 Task: Look for products with hibiscus flavor.
Action: Mouse pressed left at (15, 70)
Screenshot: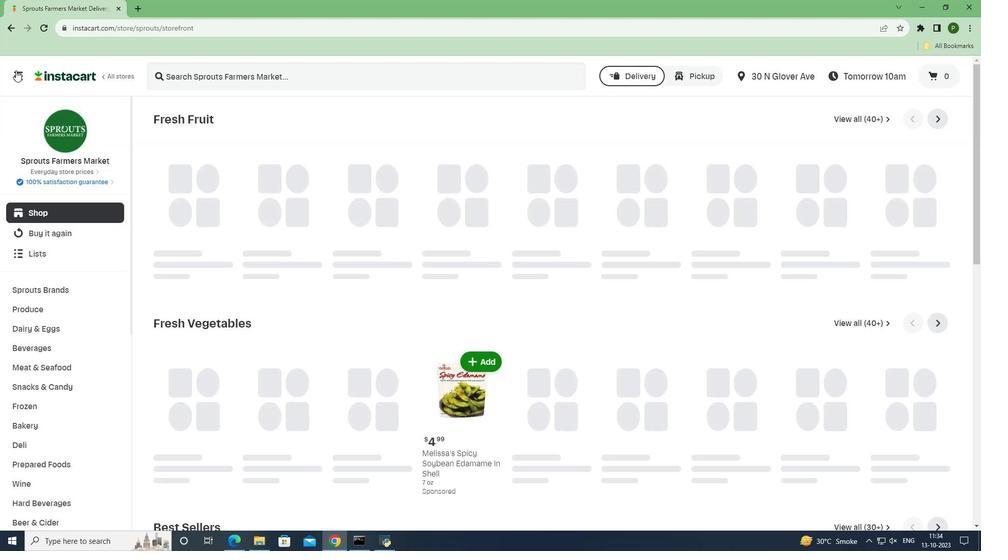 
Action: Mouse moved to (36, 266)
Screenshot: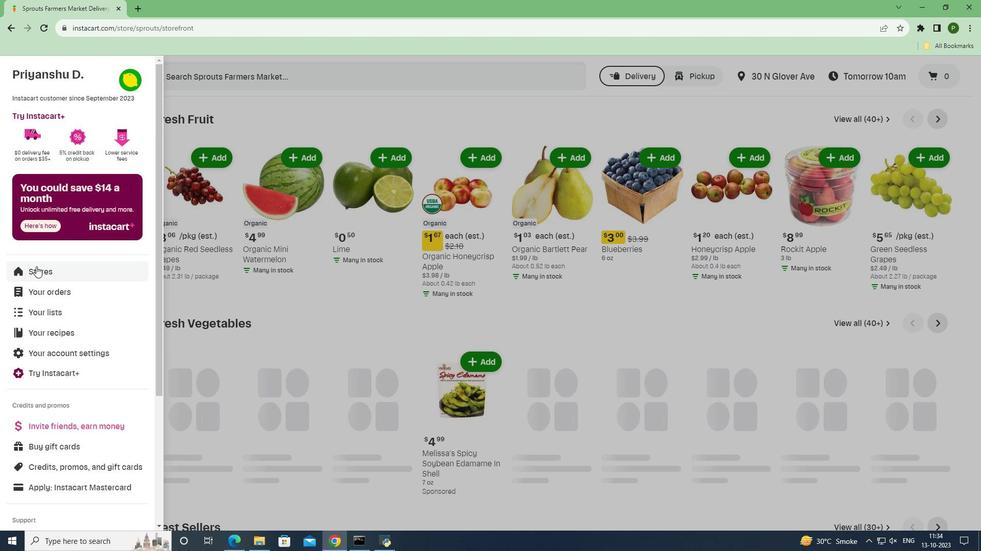 
Action: Mouse pressed left at (36, 266)
Screenshot: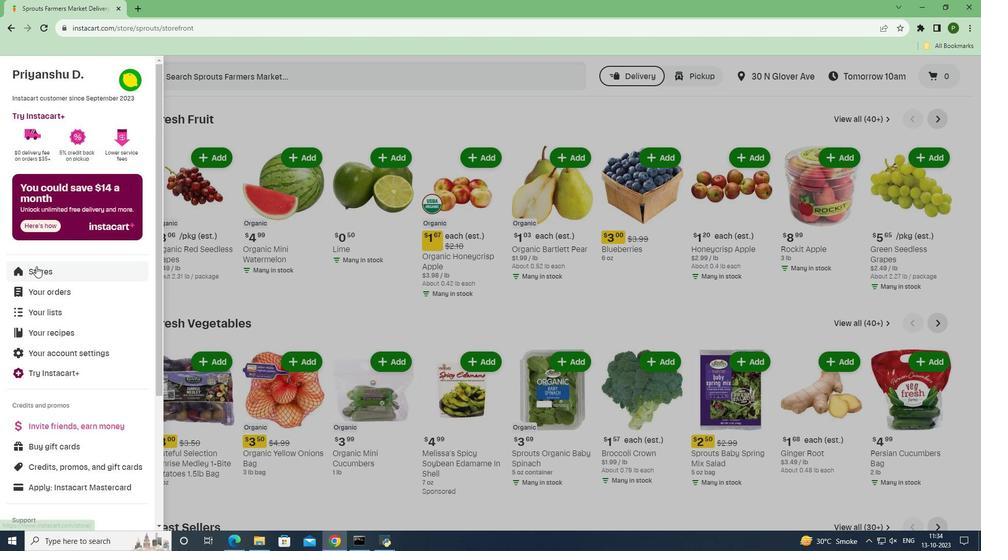 
Action: Mouse moved to (233, 121)
Screenshot: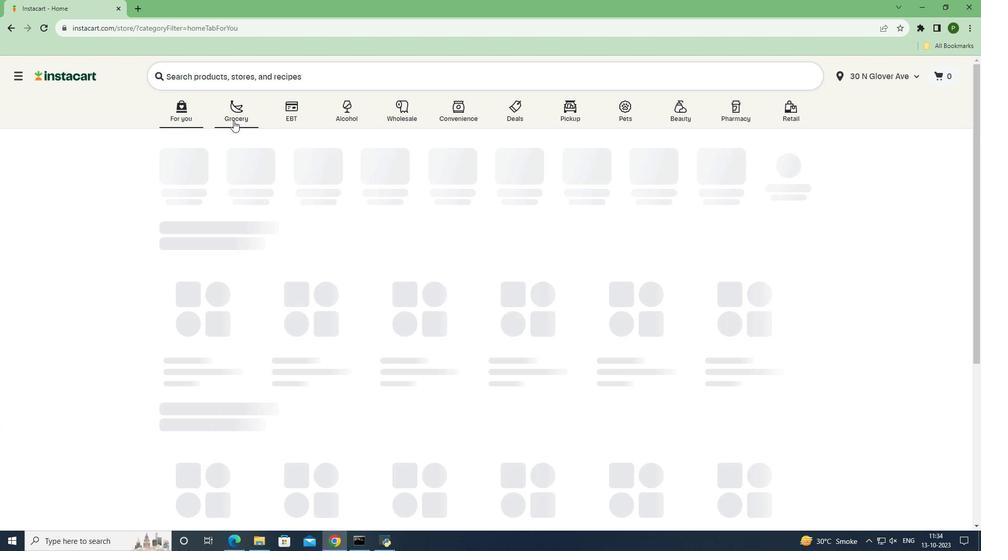 
Action: Mouse pressed left at (233, 121)
Screenshot: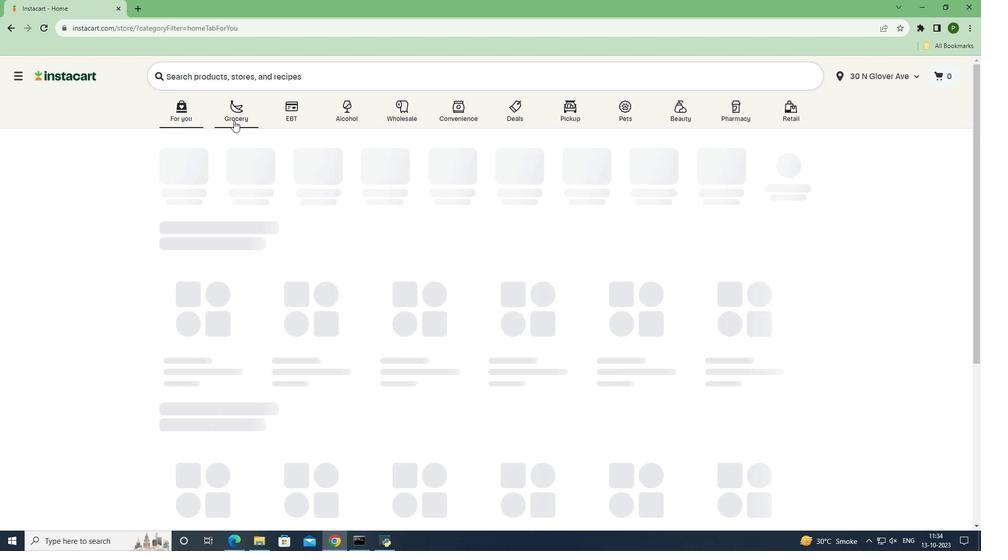 
Action: Mouse moved to (615, 236)
Screenshot: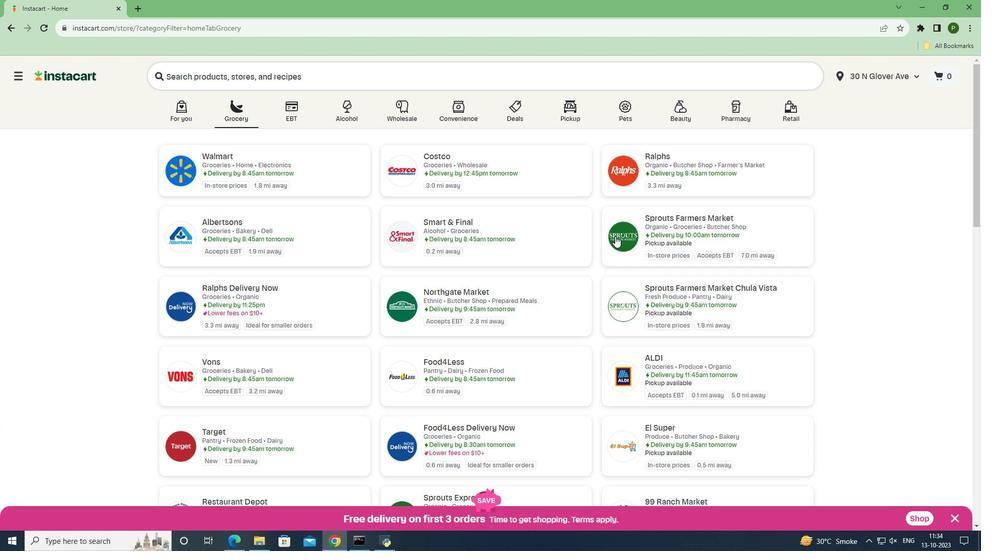 
Action: Mouse pressed left at (615, 236)
Screenshot: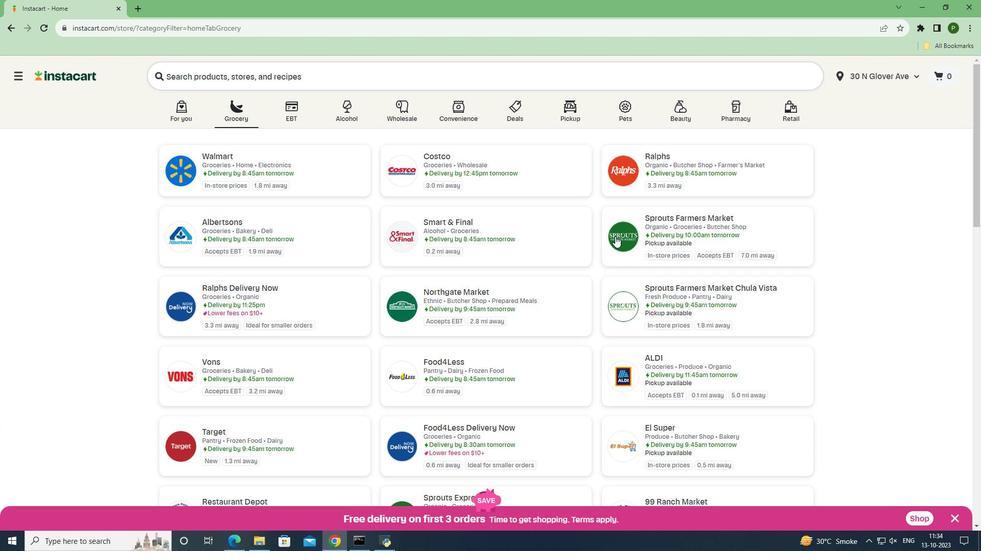 
Action: Mouse moved to (70, 348)
Screenshot: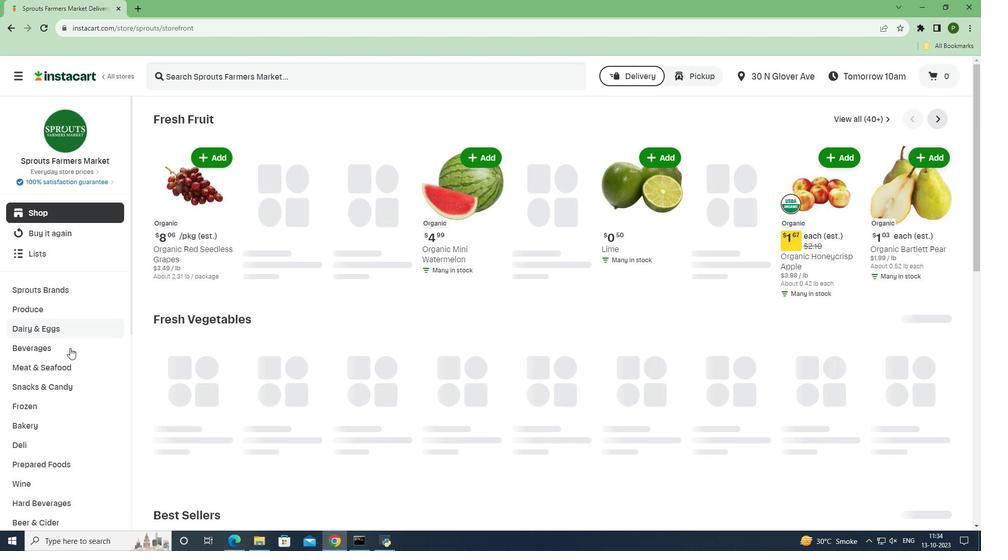 
Action: Mouse pressed left at (70, 348)
Screenshot: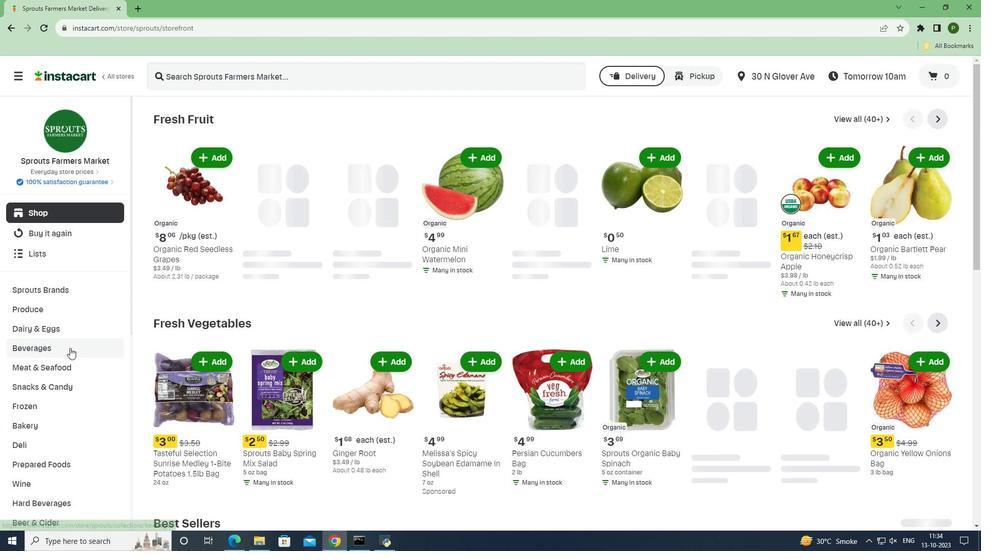 
Action: Mouse moved to (889, 143)
Screenshot: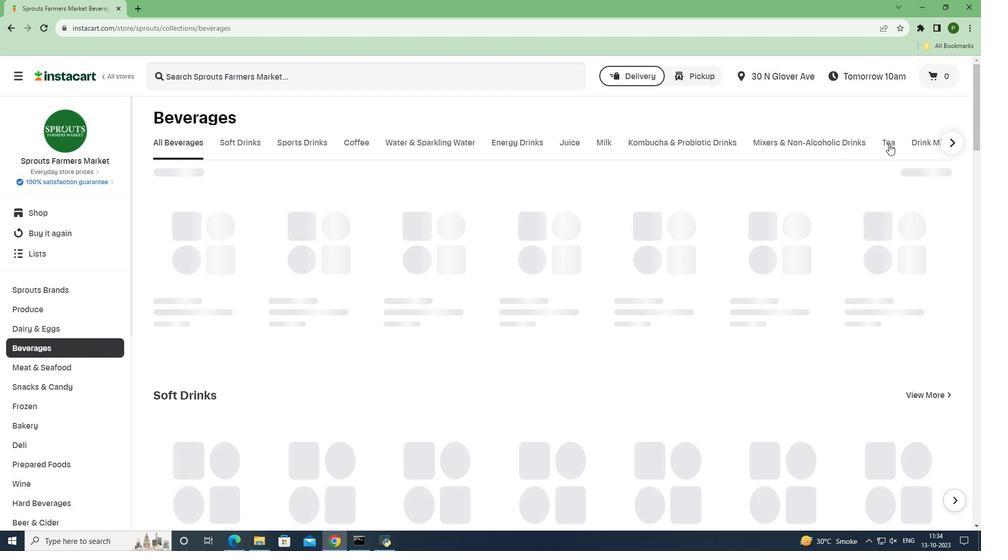 
Action: Mouse pressed left at (889, 143)
Screenshot: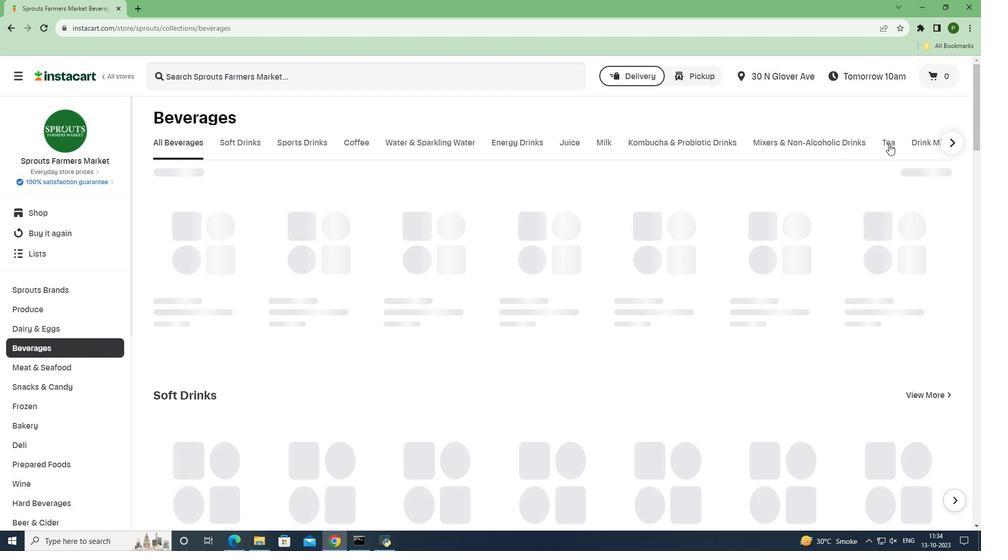 
Action: Mouse moved to (171, 231)
Screenshot: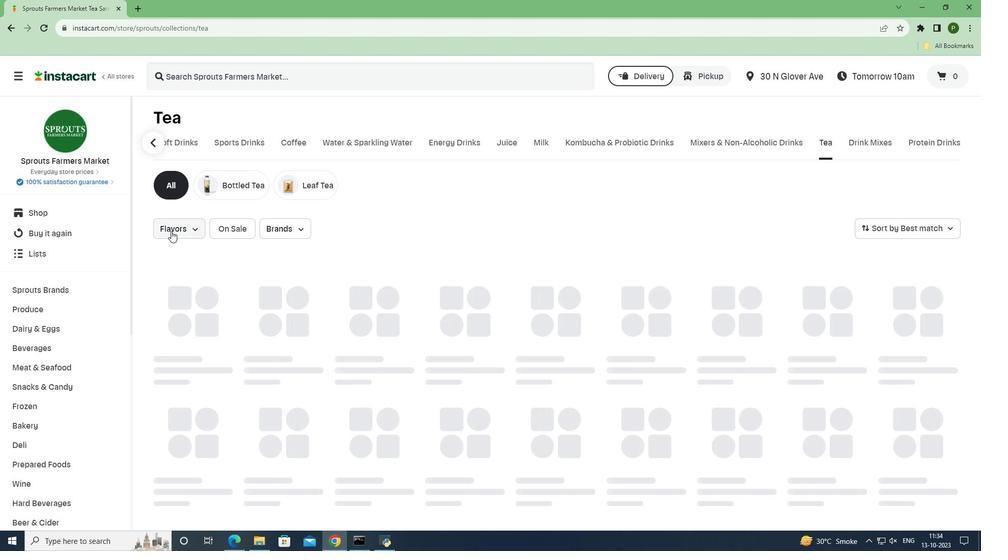 
Action: Mouse pressed left at (171, 231)
Screenshot: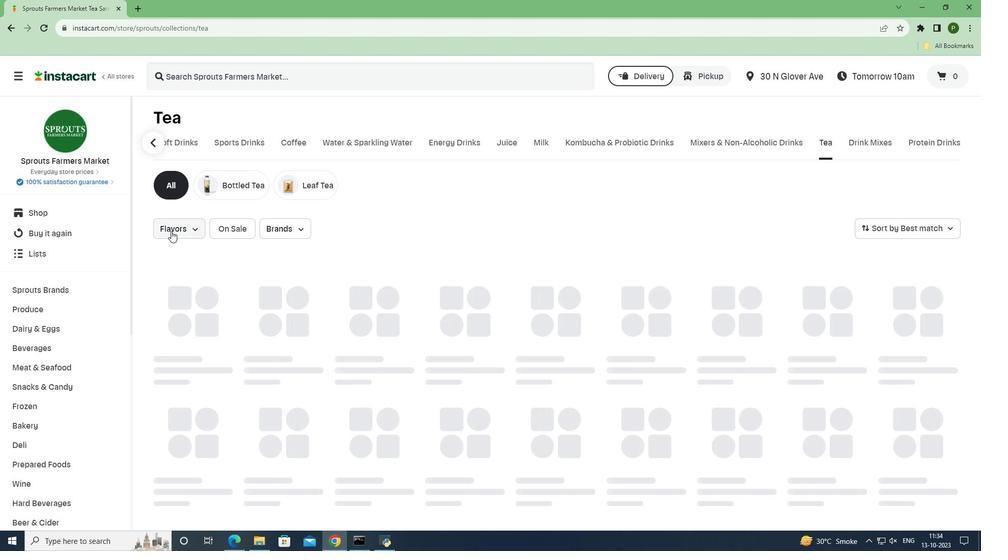 
Action: Mouse moved to (216, 293)
Screenshot: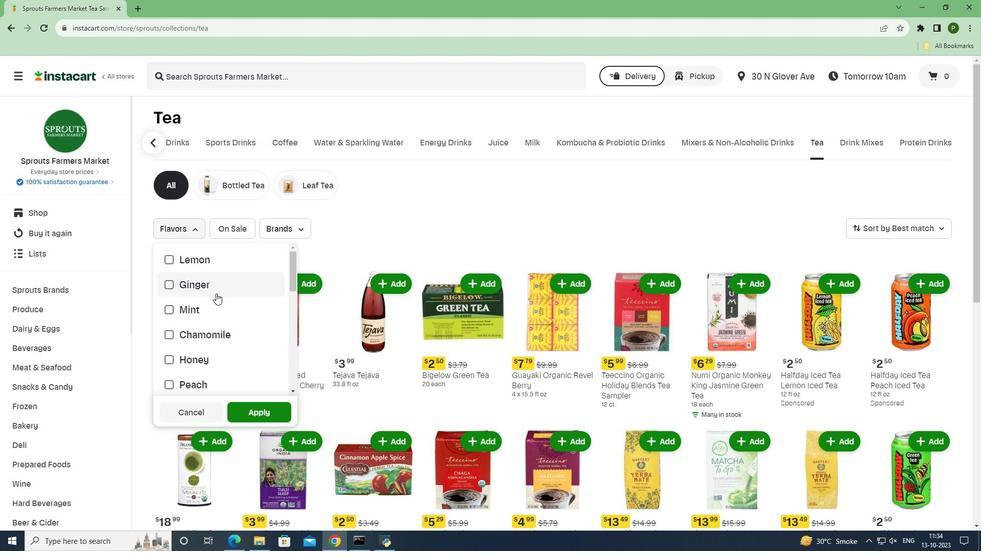 
Action: Mouse scrolled (216, 293) with delta (0, 0)
Screenshot: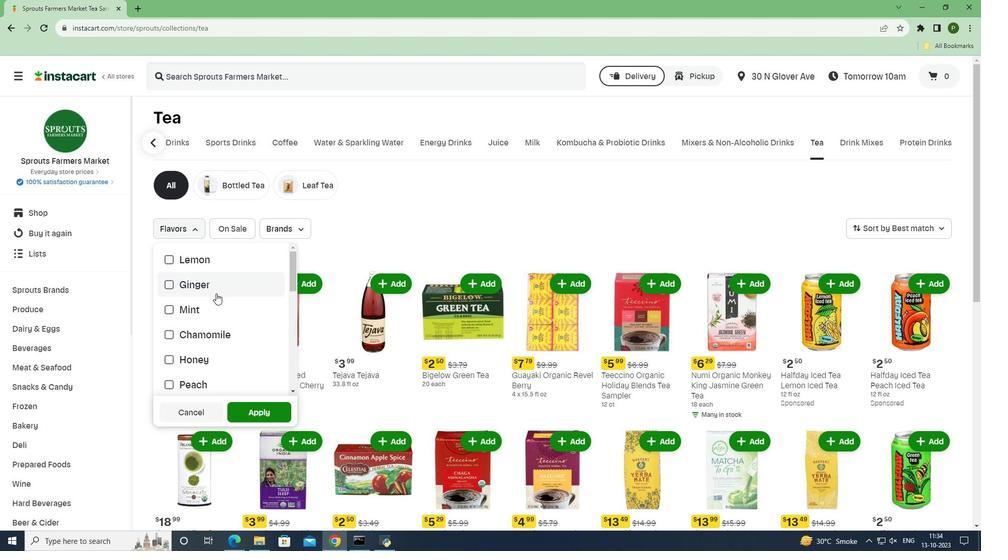 
Action: Mouse scrolled (216, 293) with delta (0, 0)
Screenshot: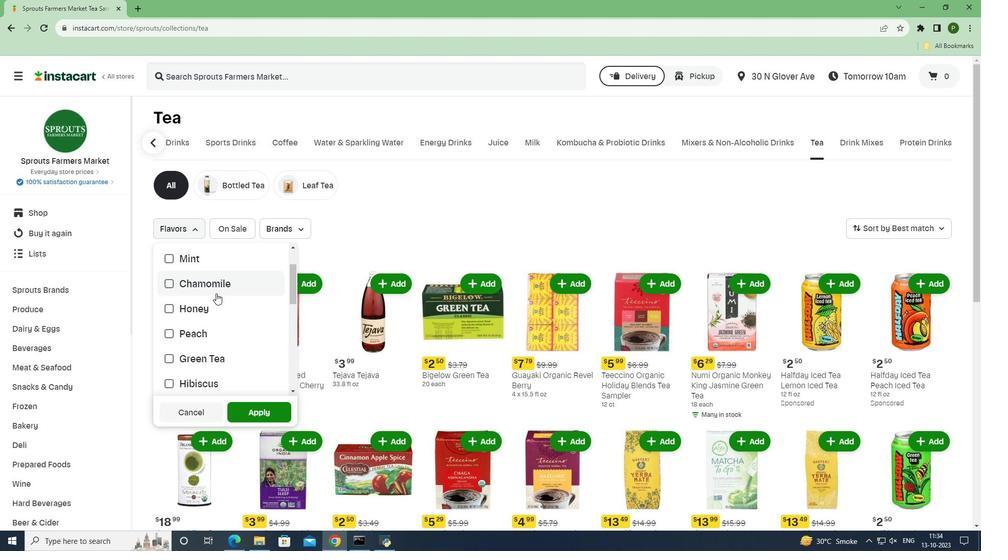 
Action: Mouse moved to (205, 329)
Screenshot: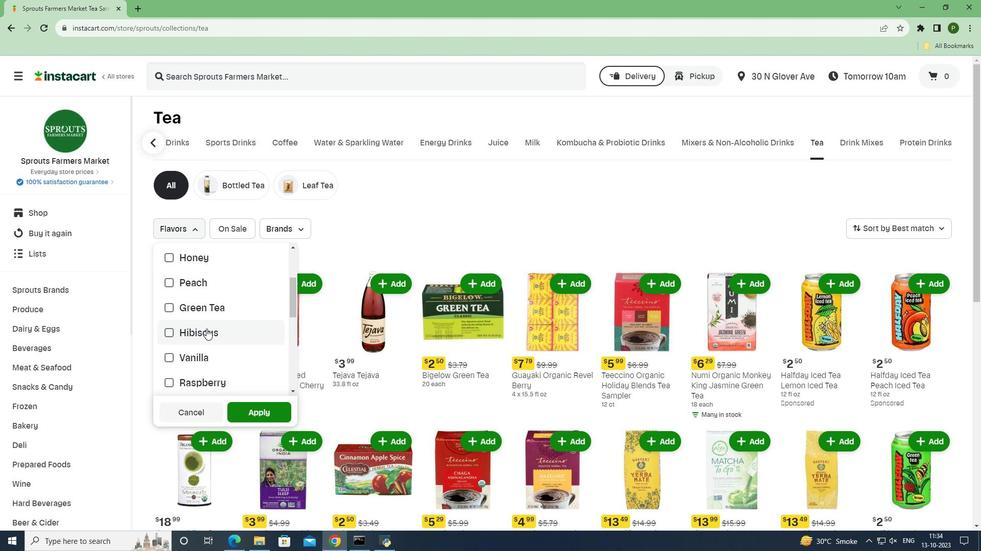 
Action: Mouse pressed left at (205, 329)
Screenshot: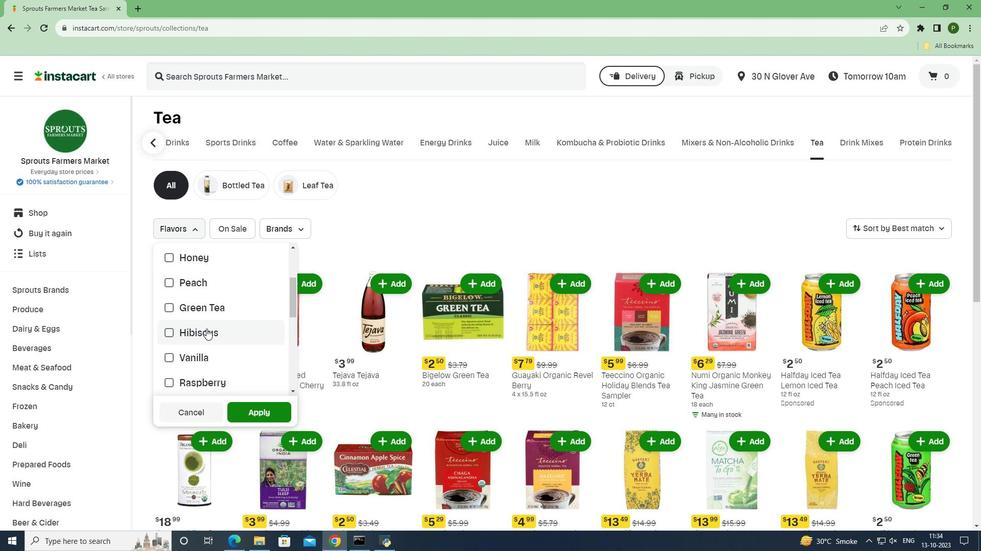 
Action: Mouse moved to (250, 410)
Screenshot: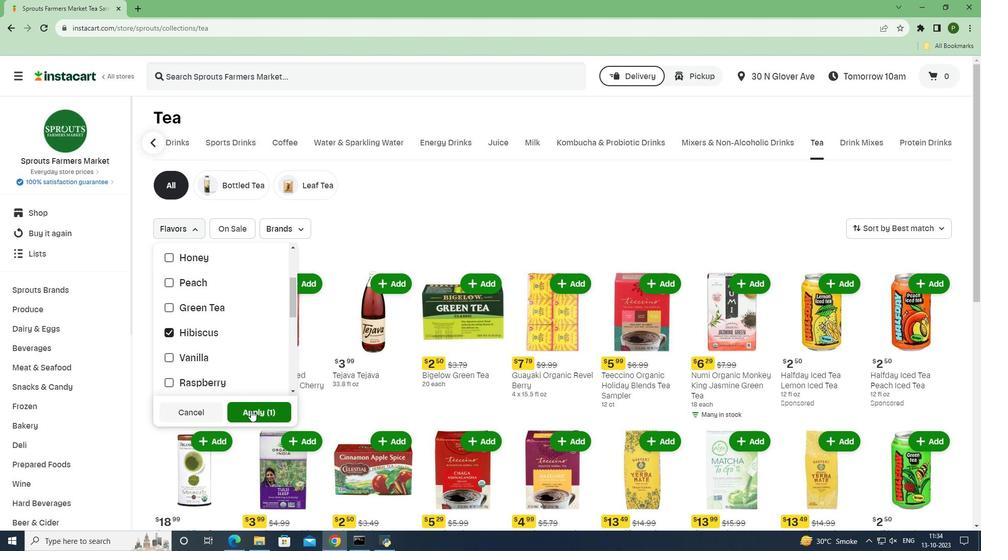 
Action: Mouse pressed left at (250, 410)
Screenshot: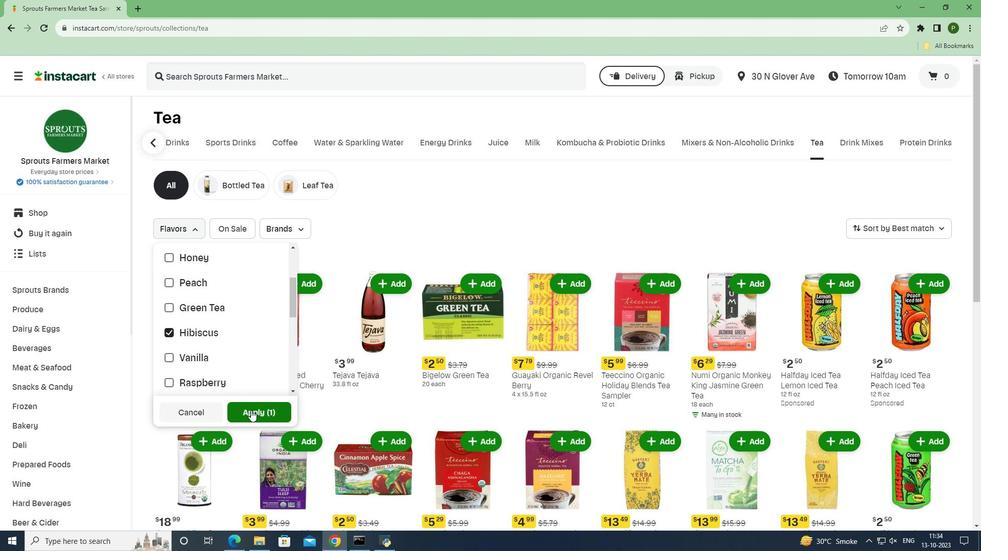 
Action: Mouse moved to (372, 460)
Screenshot: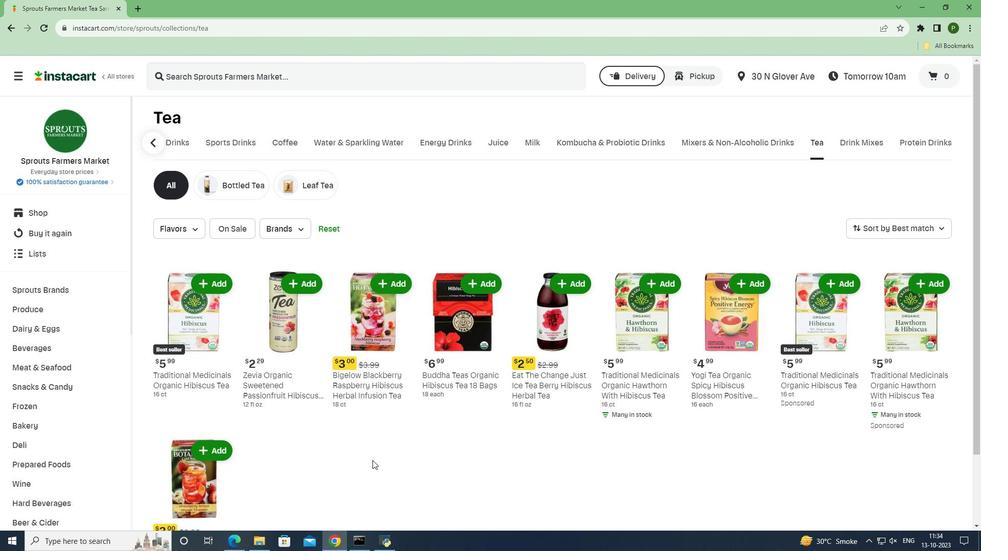 
